 Task: Setup the case team members roles .
Action: Mouse moved to (892, 64)
Screenshot: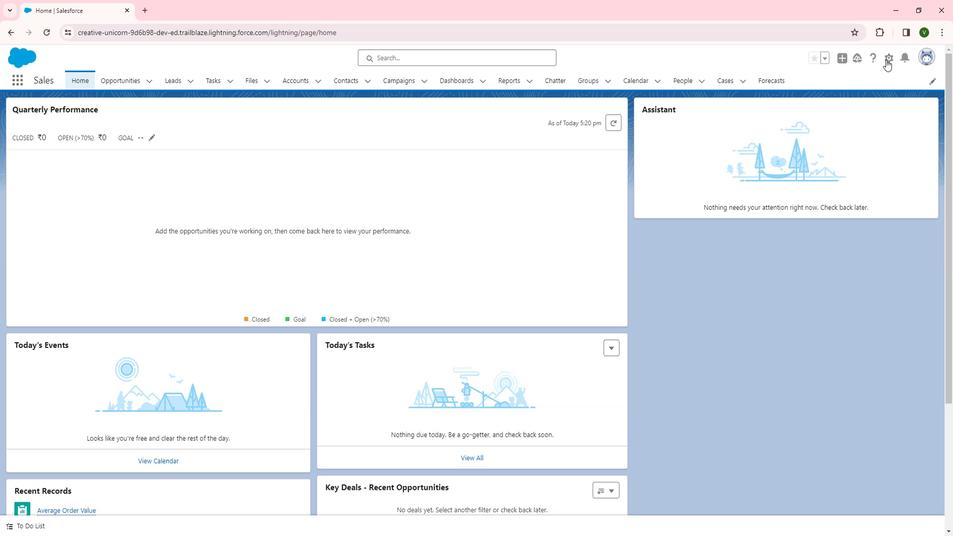 
Action: Mouse pressed left at (892, 64)
Screenshot: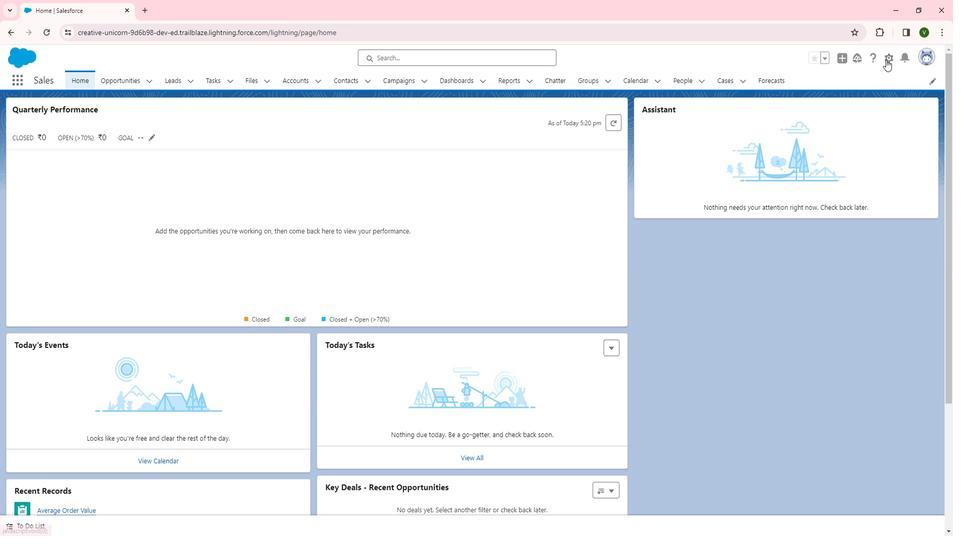 
Action: Mouse moved to (843, 93)
Screenshot: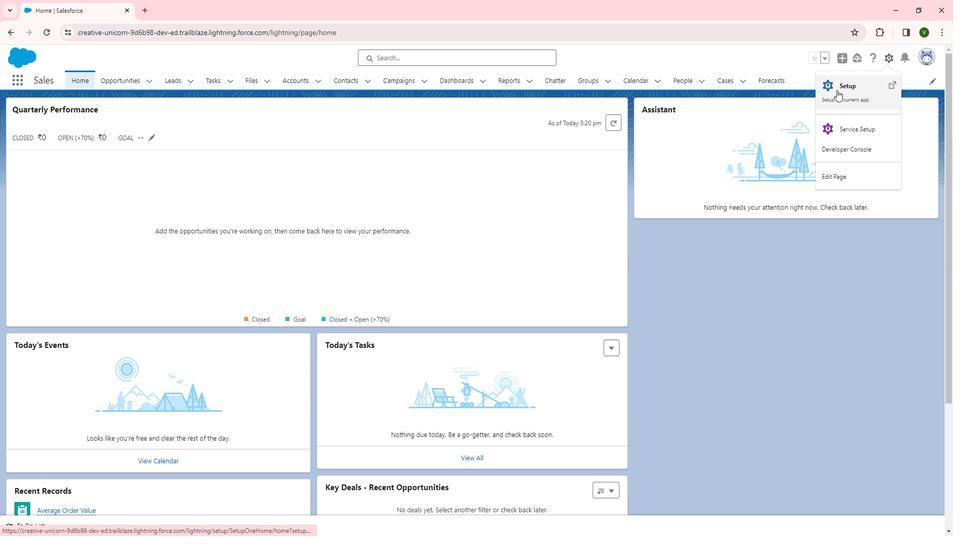 
Action: Mouse pressed left at (843, 93)
Screenshot: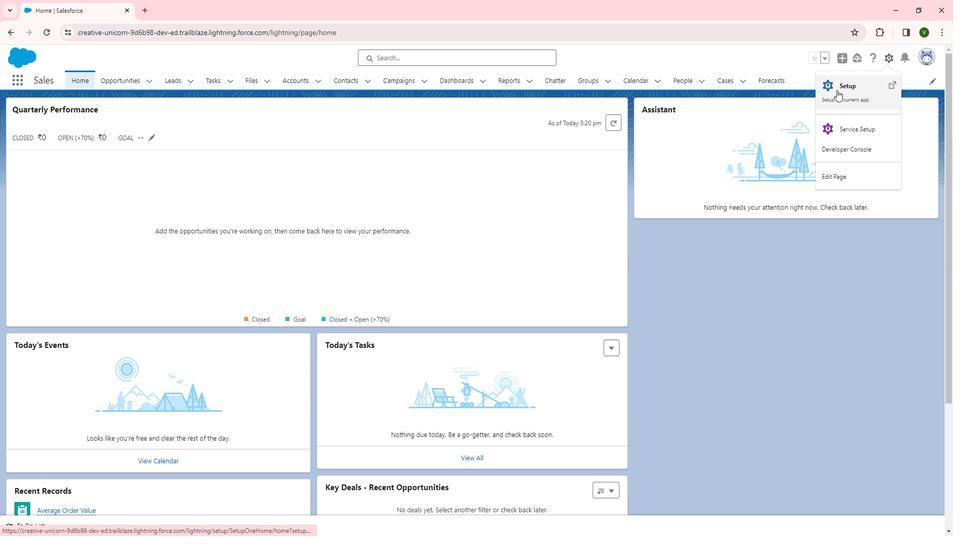 
Action: Mouse moved to (48, 377)
Screenshot: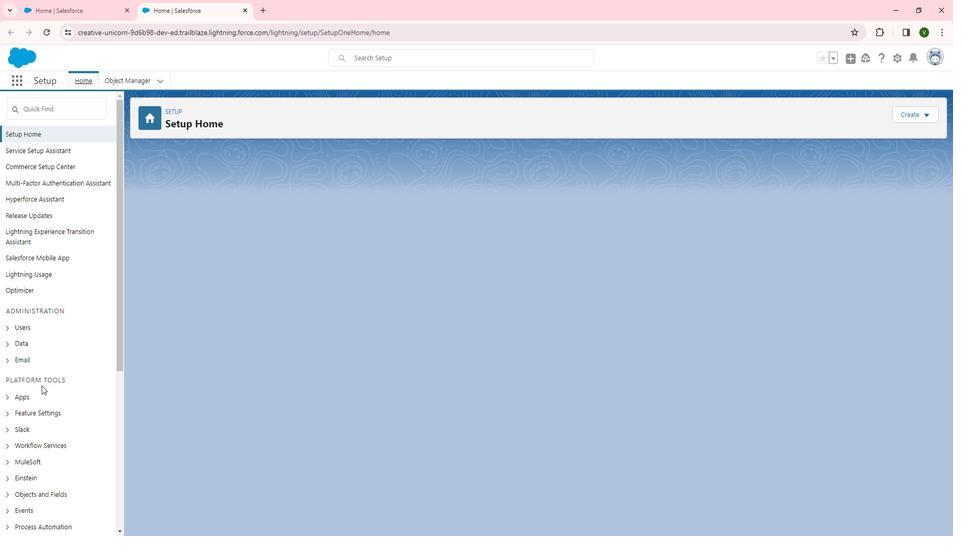 
Action: Mouse scrolled (48, 377) with delta (0, 0)
Screenshot: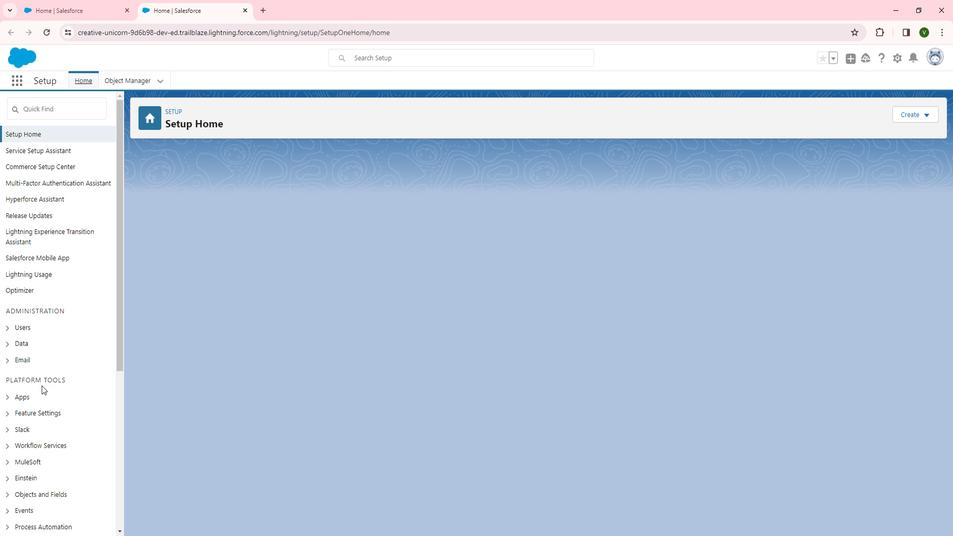 
Action: Mouse scrolled (48, 377) with delta (0, 0)
Screenshot: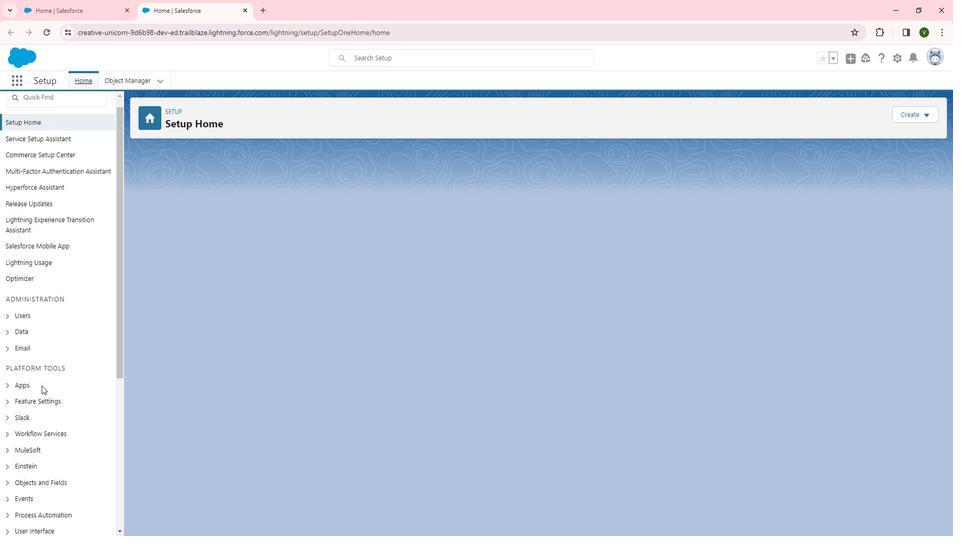 
Action: Mouse moved to (31, 298)
Screenshot: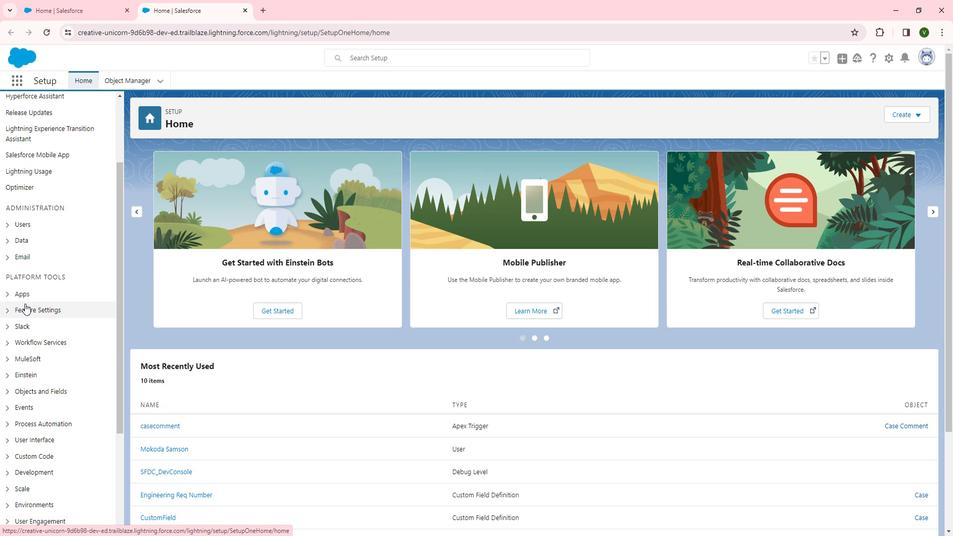 
Action: Mouse pressed left at (31, 298)
Screenshot: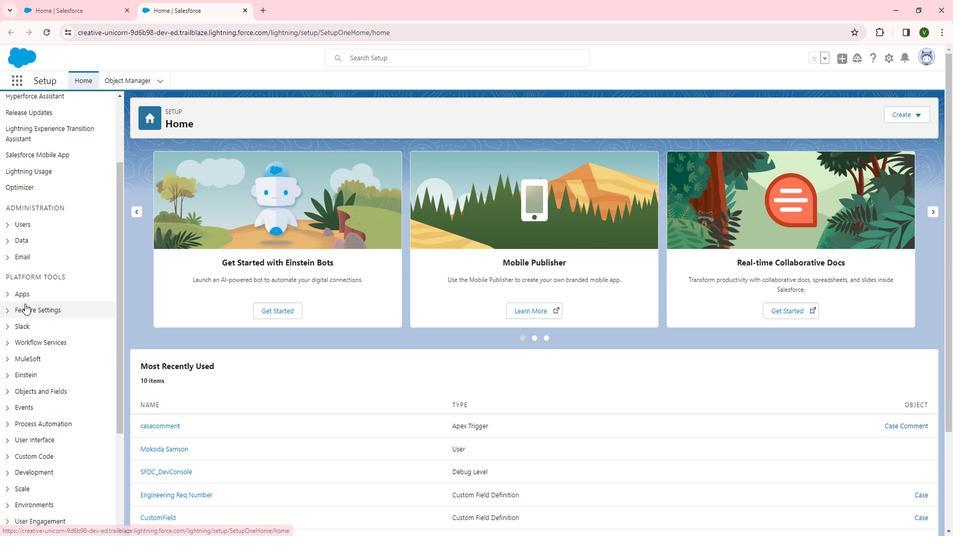 
Action: Mouse moved to (38, 303)
Screenshot: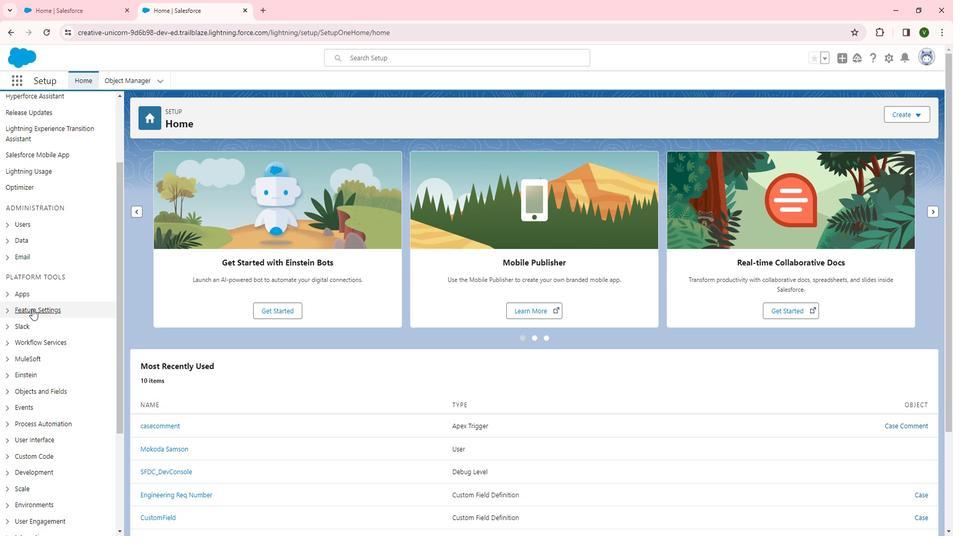 
Action: Mouse pressed left at (38, 303)
Screenshot: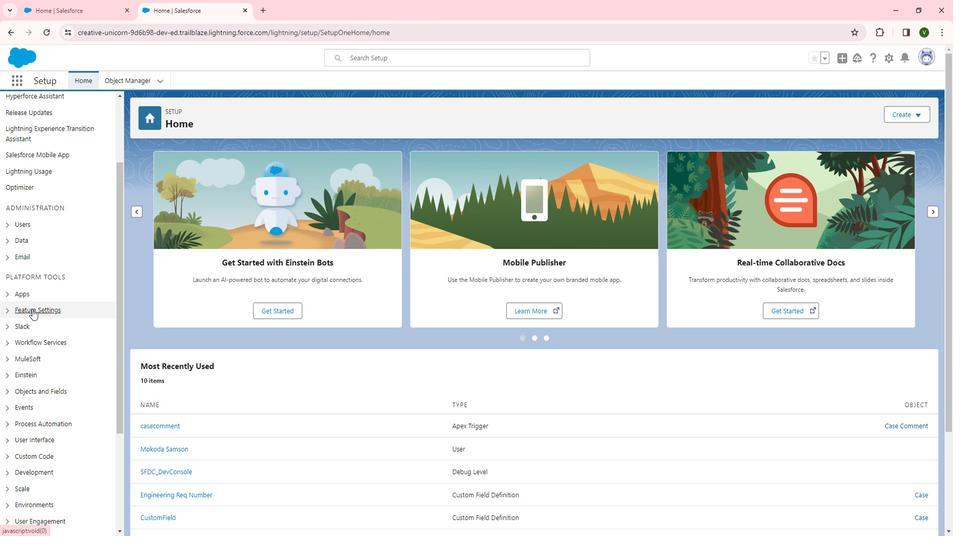 
Action: Mouse moved to (59, 324)
Screenshot: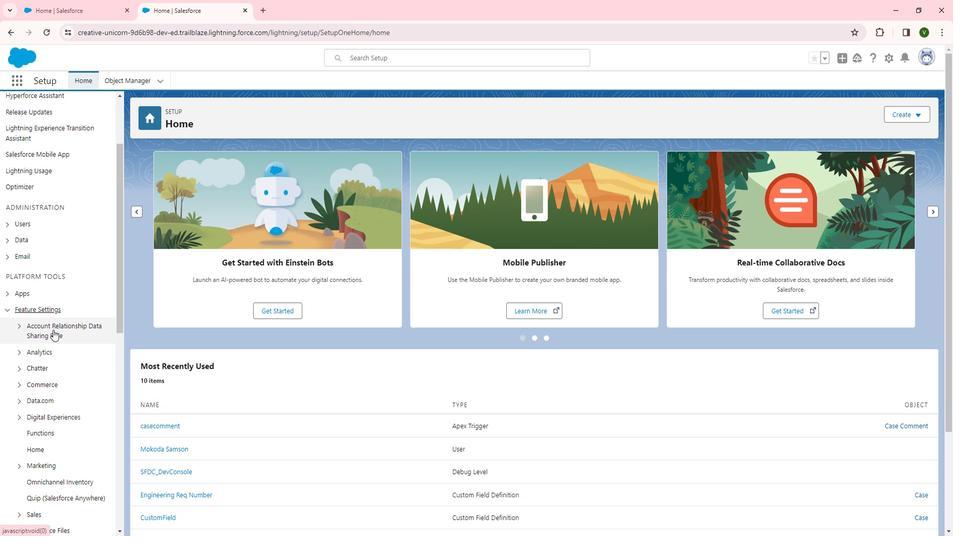 
Action: Mouse scrolled (59, 323) with delta (0, 0)
Screenshot: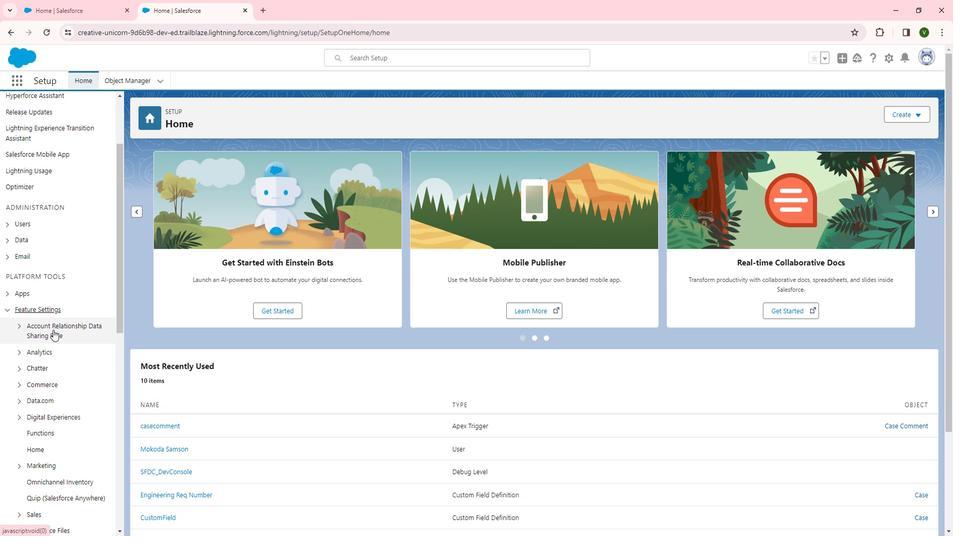 
Action: Mouse scrolled (59, 323) with delta (0, 0)
Screenshot: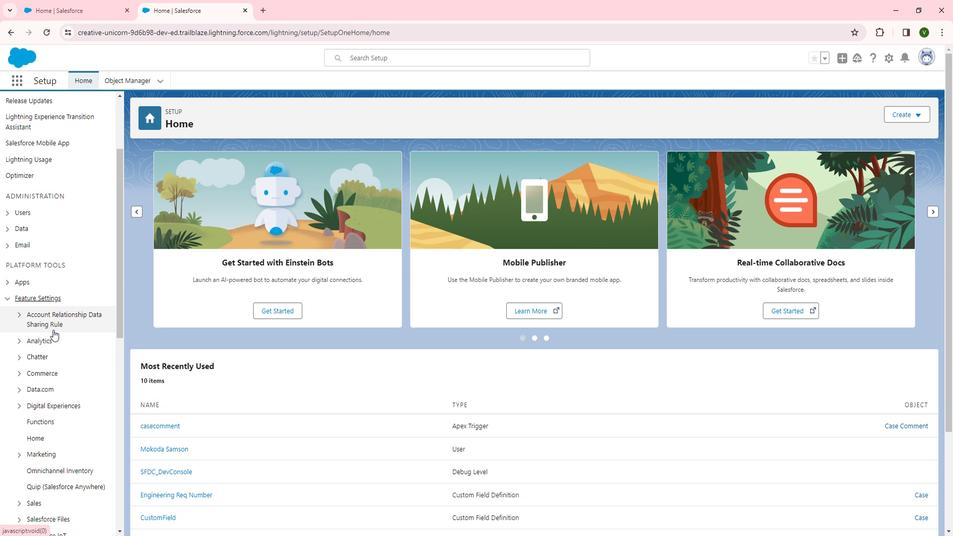 
Action: Mouse moved to (40, 450)
Screenshot: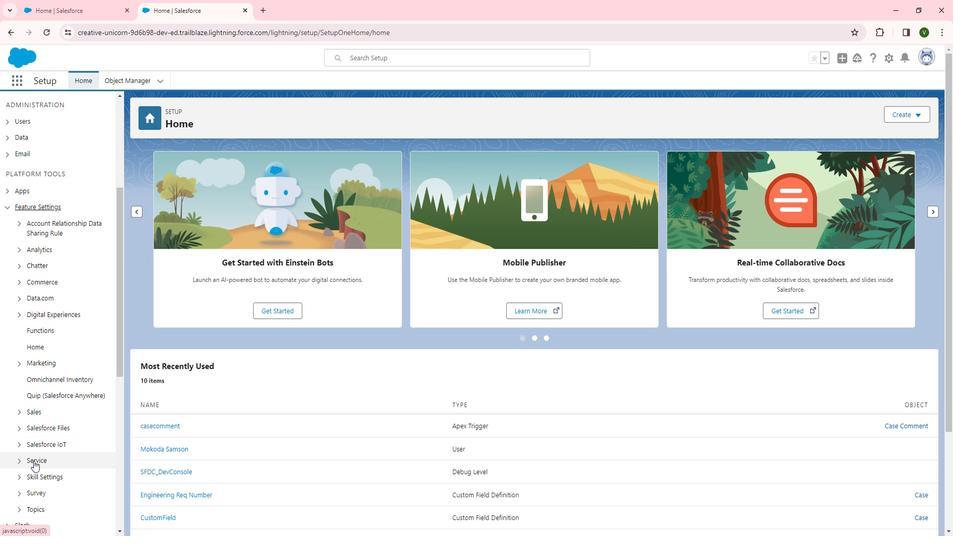 
Action: Mouse pressed left at (40, 450)
Screenshot: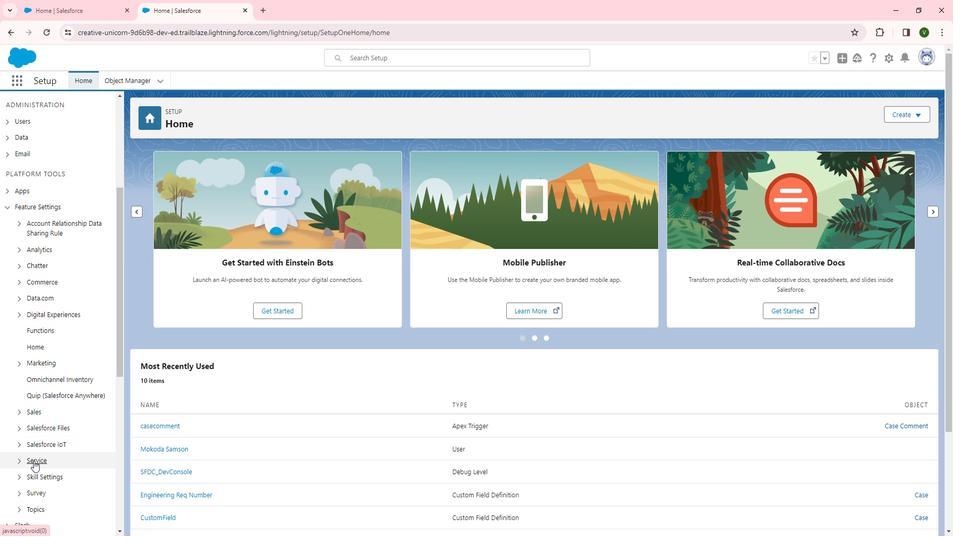 
Action: Mouse moved to (56, 436)
Screenshot: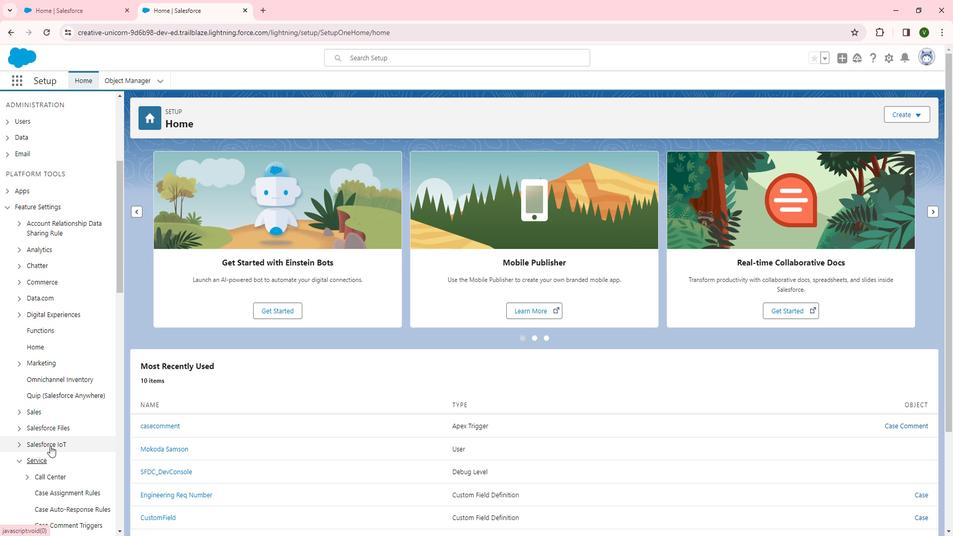 
Action: Mouse scrolled (56, 435) with delta (0, 0)
Screenshot: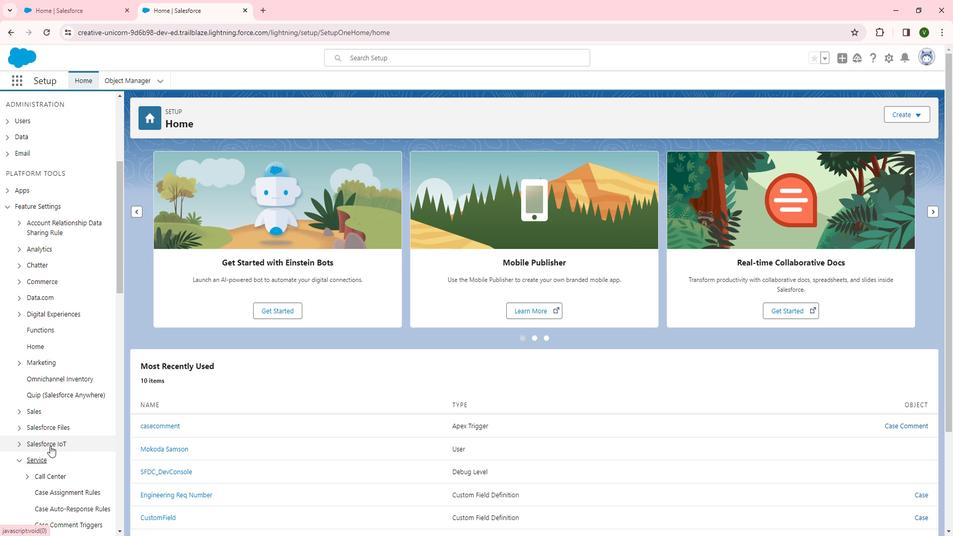 
Action: Mouse moved to (56, 436)
Screenshot: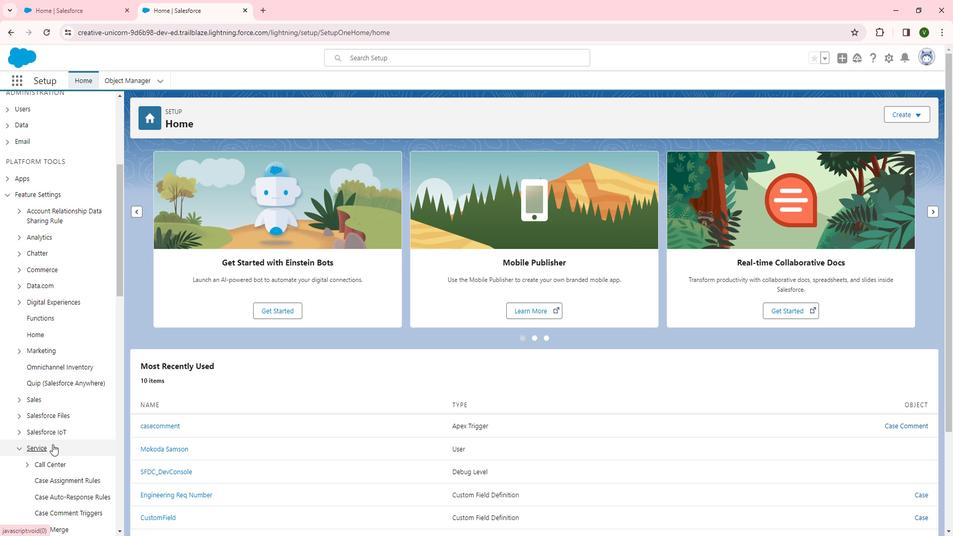 
Action: Mouse scrolled (56, 435) with delta (0, 0)
Screenshot: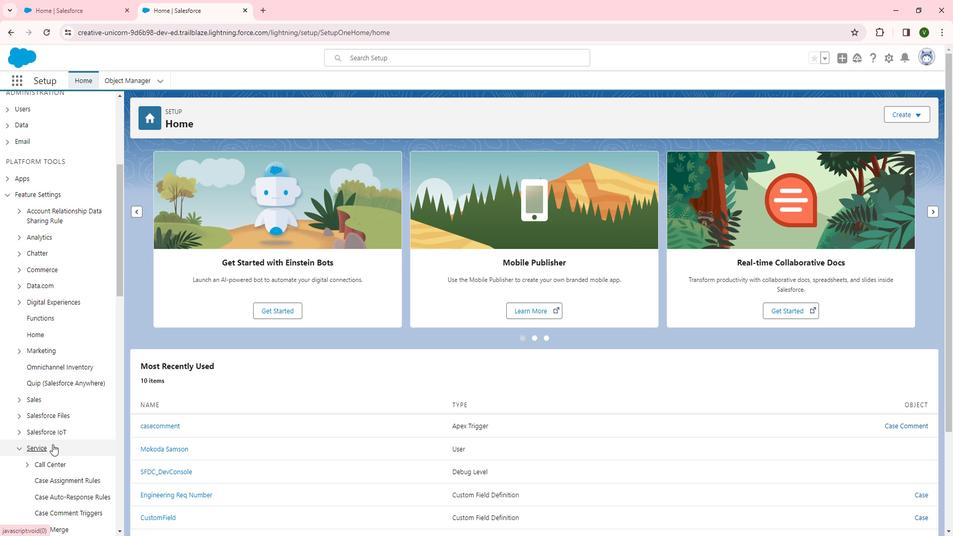 
Action: Mouse moved to (59, 434)
Screenshot: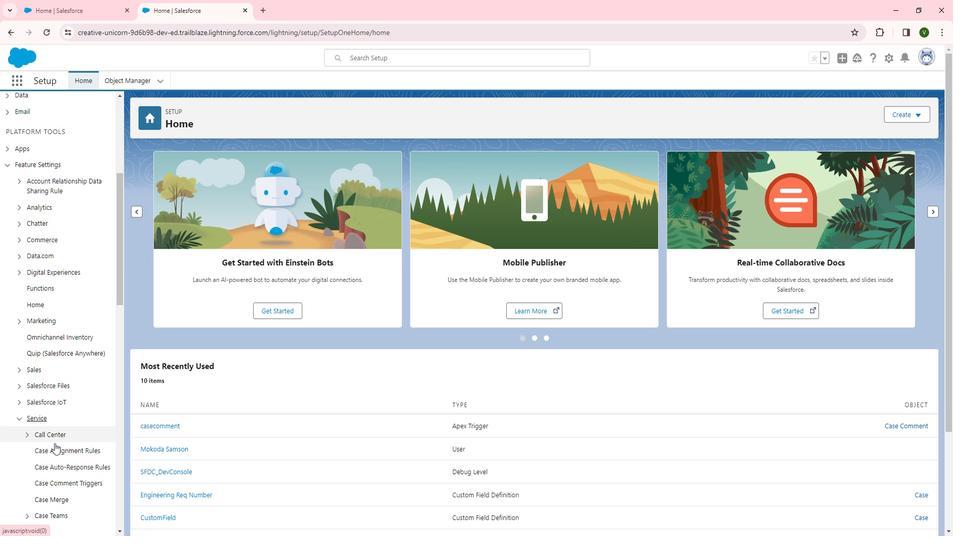 
Action: Mouse scrolled (59, 434) with delta (0, 0)
Screenshot: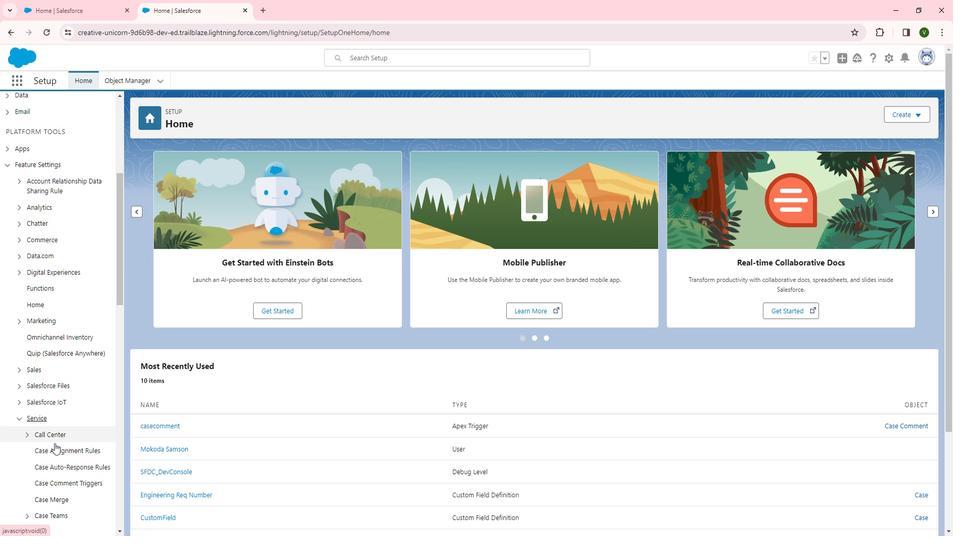 
Action: Mouse moved to (70, 429)
Screenshot: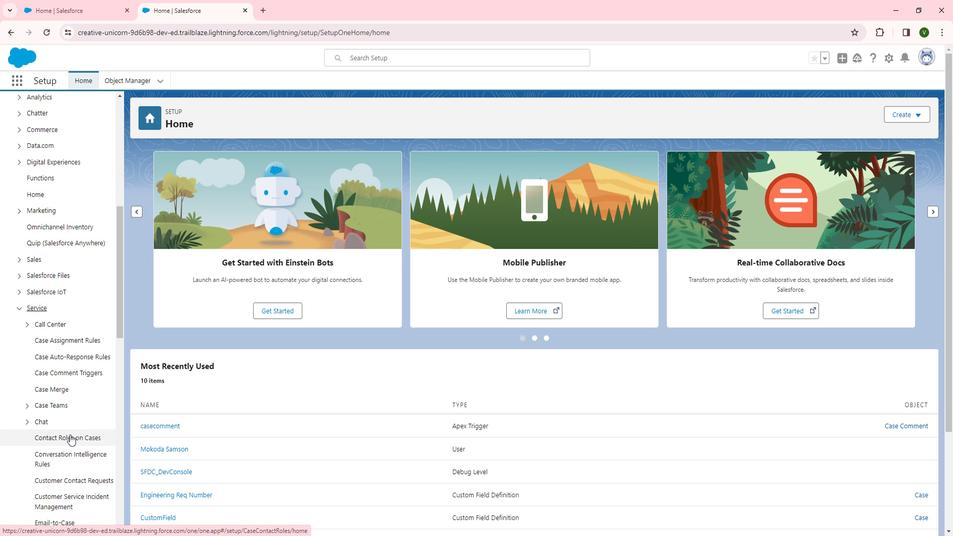 
Action: Mouse scrolled (70, 428) with delta (0, 0)
Screenshot: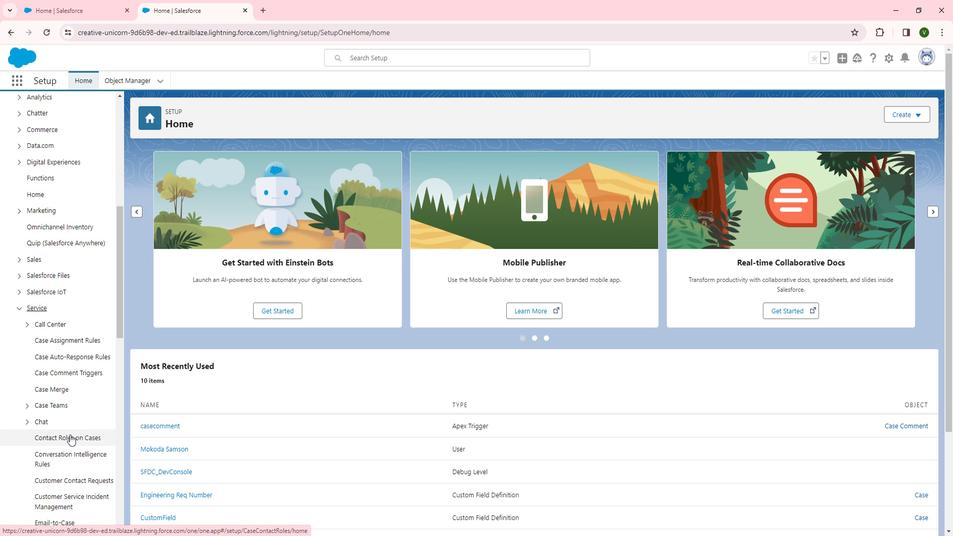 
Action: Mouse moved to (55, 344)
Screenshot: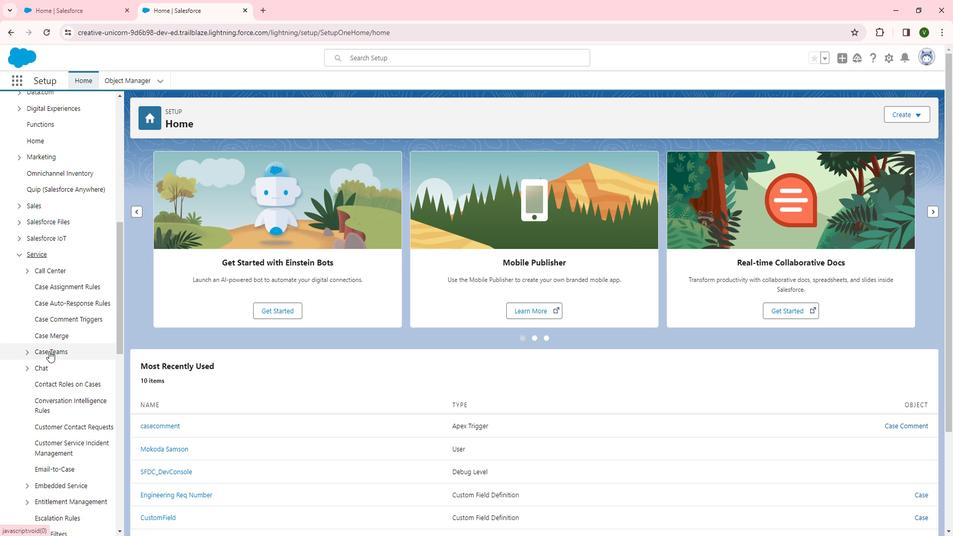 
Action: Mouse pressed left at (55, 344)
Screenshot: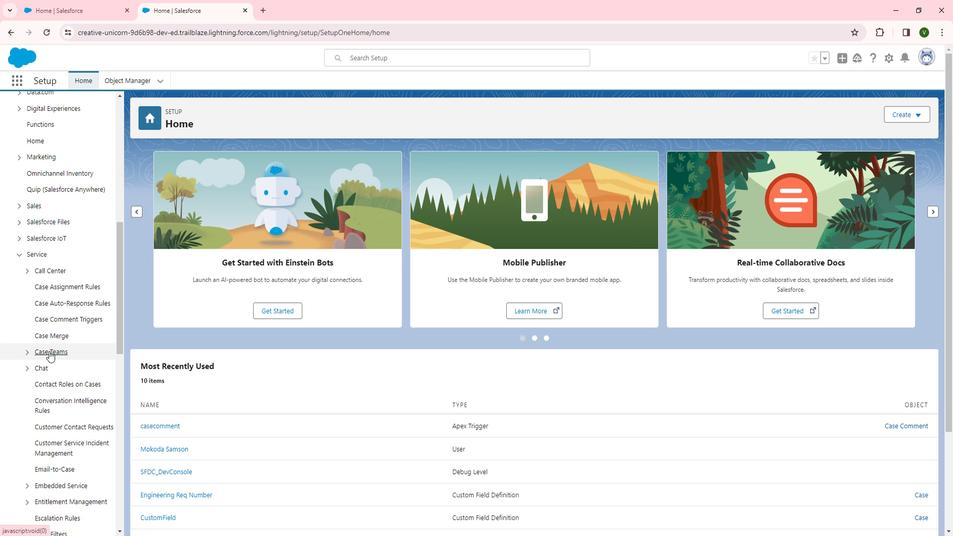 
Action: Mouse moved to (72, 363)
Screenshot: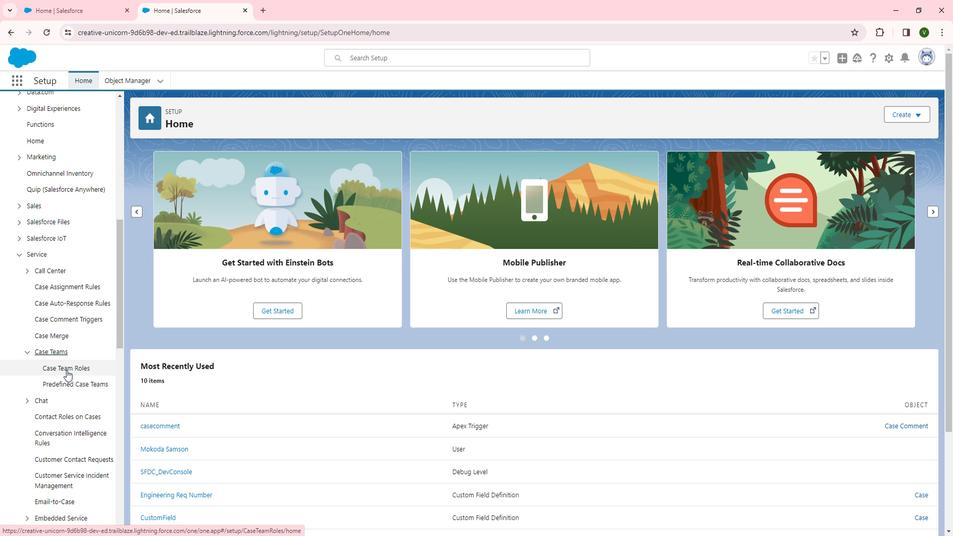 
Action: Mouse pressed left at (72, 363)
Screenshot: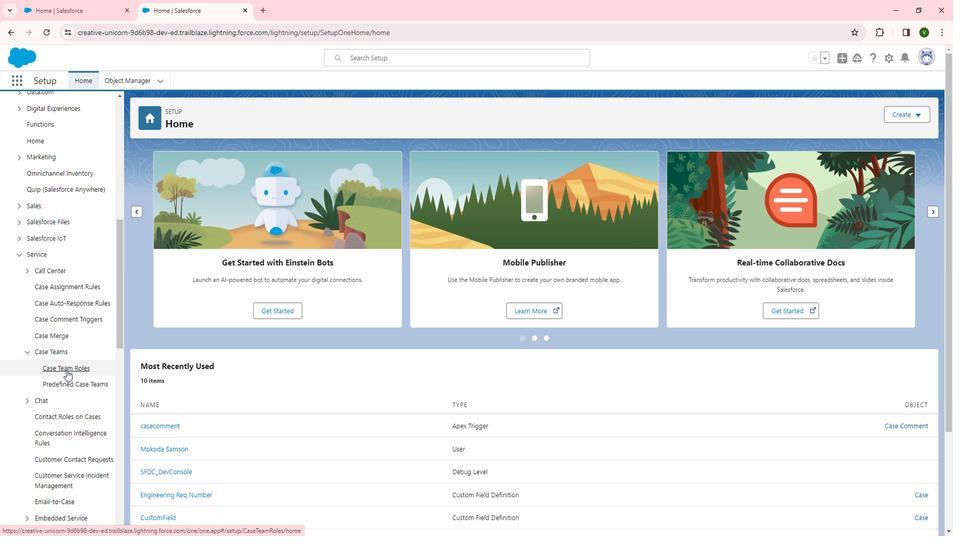 
Action: Mouse moved to (545, 200)
Screenshot: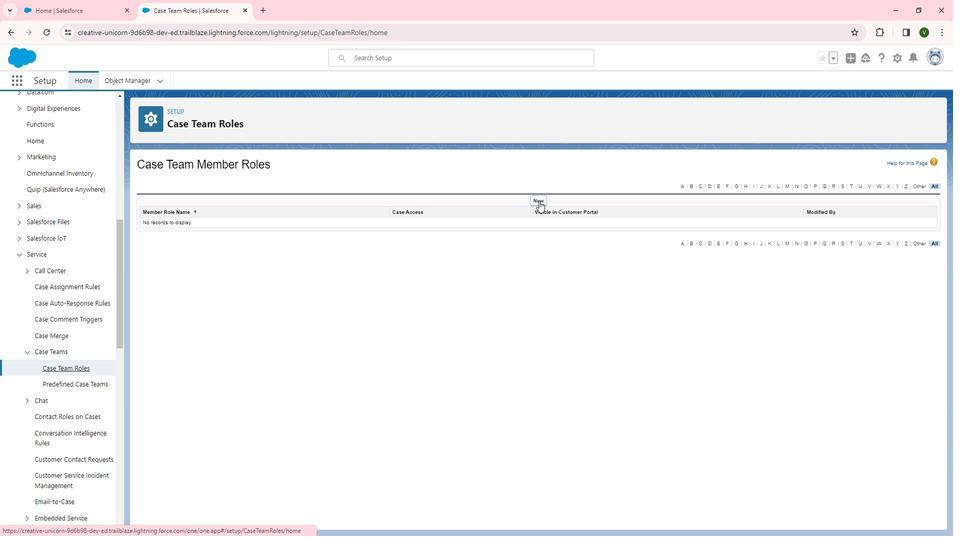 
Action: Mouse pressed left at (545, 200)
Screenshot: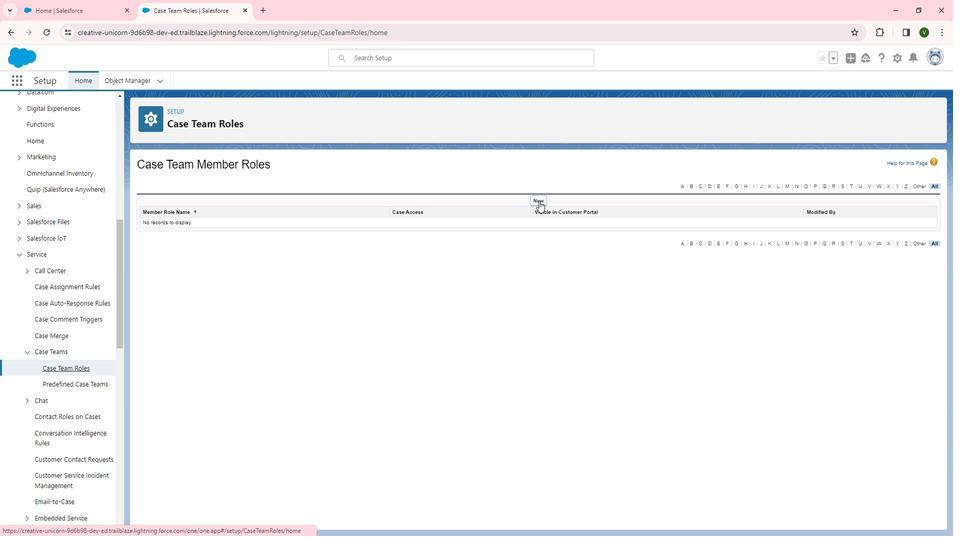 
Action: Mouse moved to (339, 208)
Screenshot: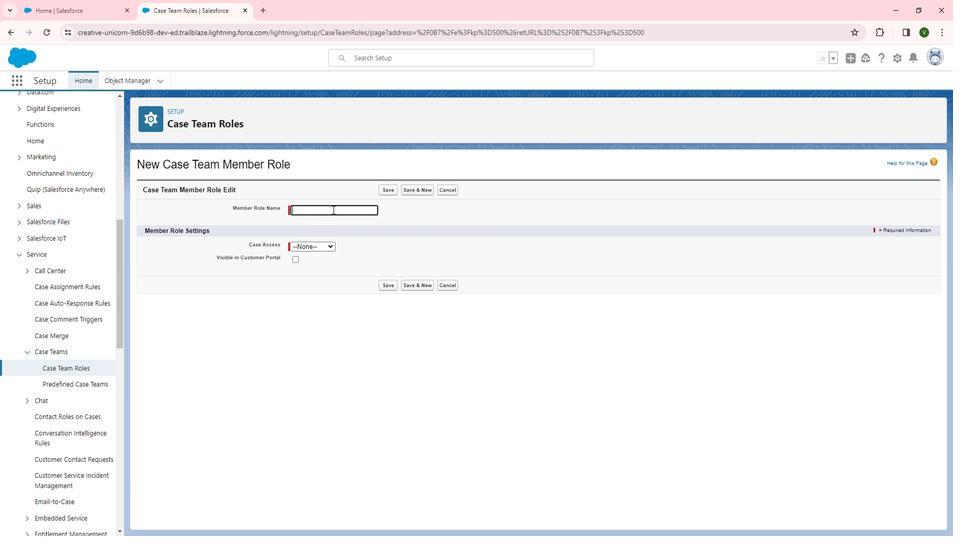 
Action: Mouse pressed left at (339, 208)
Screenshot: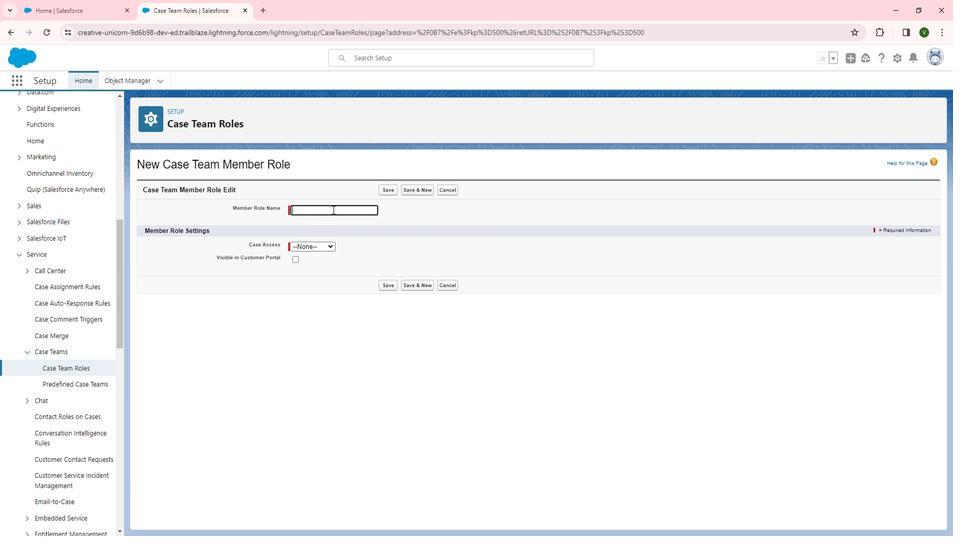 
Action: Key pressed support
Screenshot: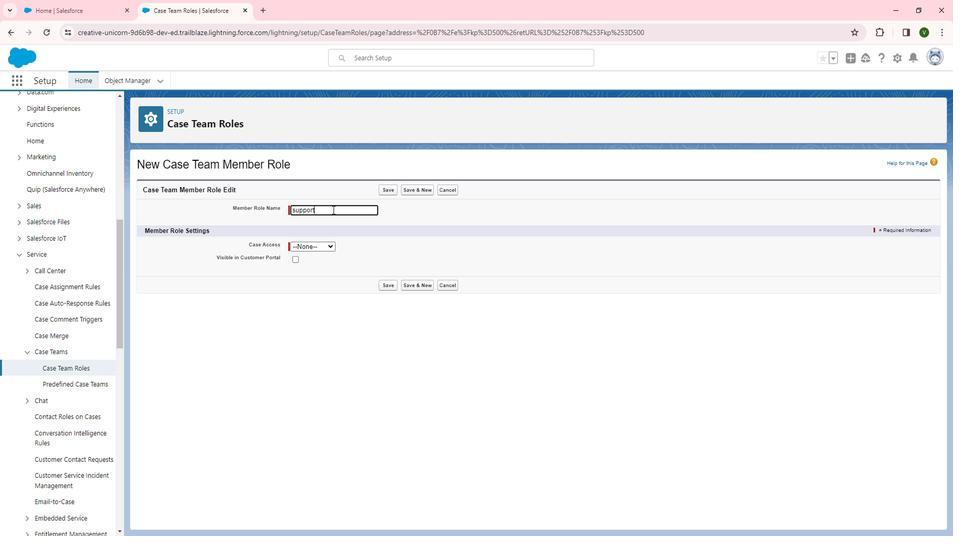 
Action: Mouse moved to (325, 242)
Screenshot: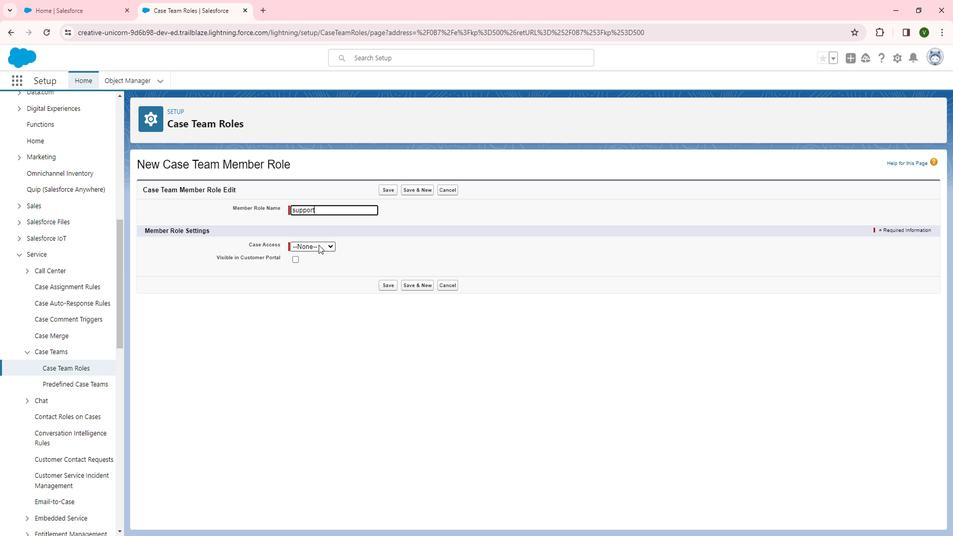 
Action: Mouse pressed left at (325, 242)
Screenshot: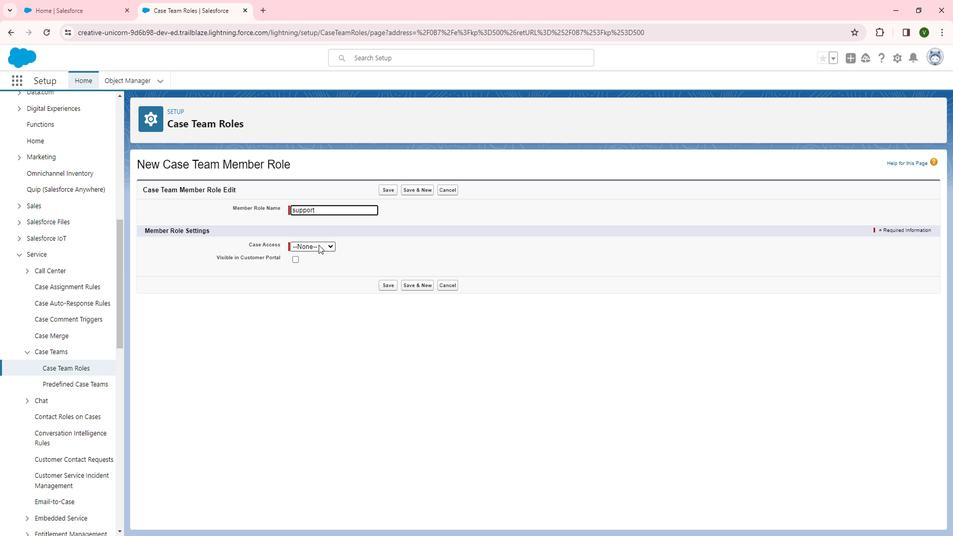 
Action: Mouse moved to (329, 266)
Screenshot: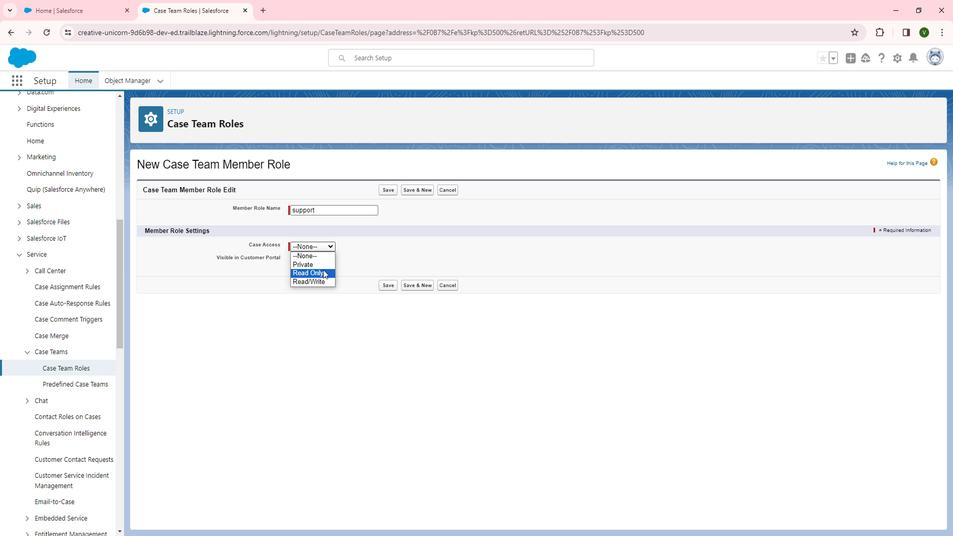 
Action: Mouse pressed left at (329, 266)
Screenshot: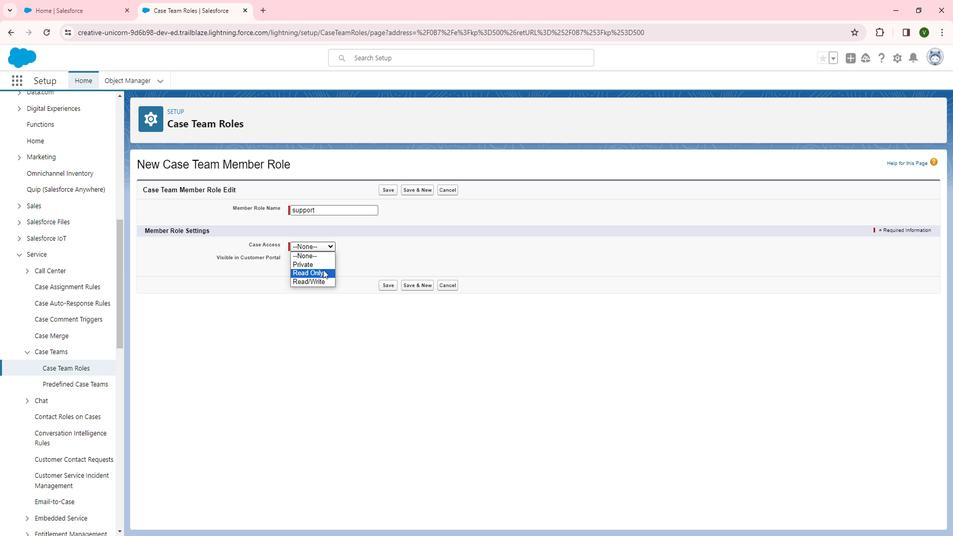 
Action: Mouse moved to (389, 189)
Screenshot: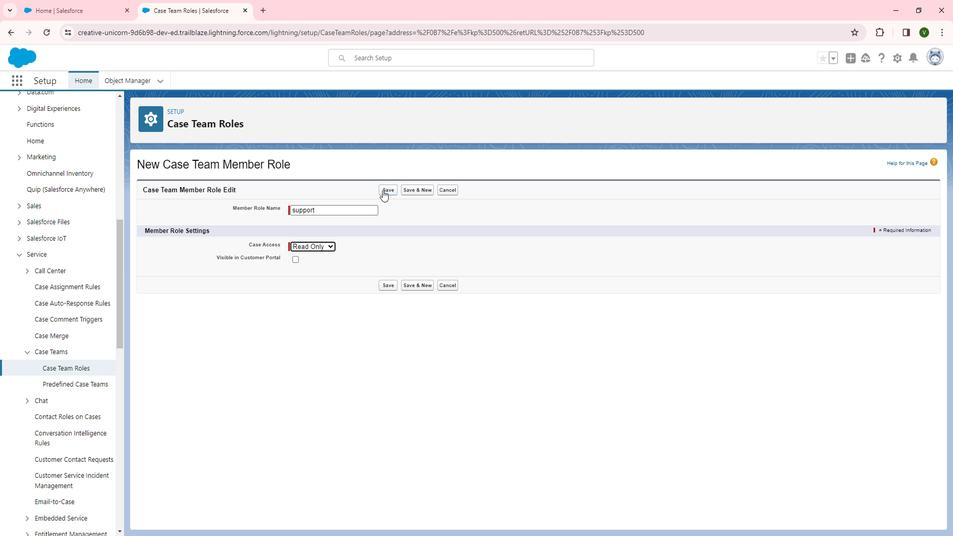 
Action: Mouse pressed left at (389, 189)
Screenshot: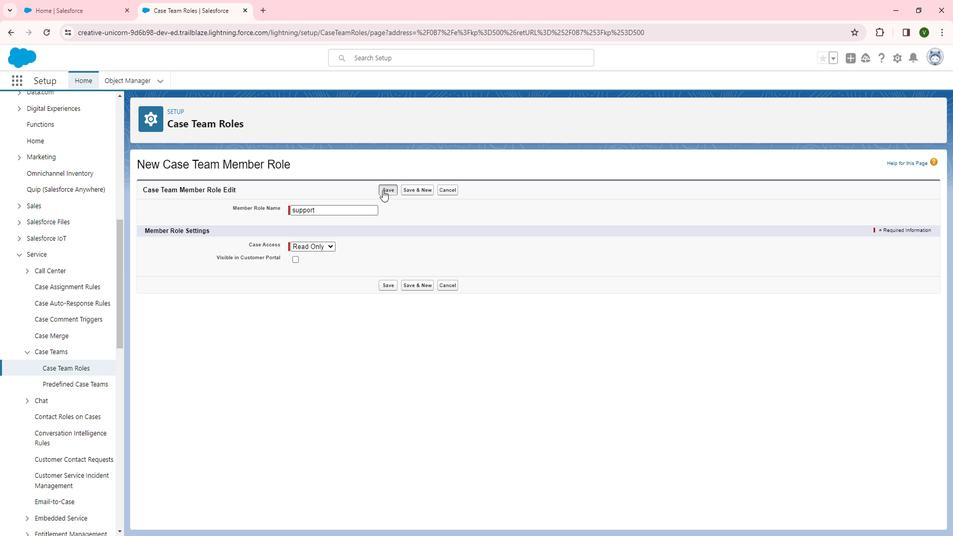 
Action: Mouse moved to (399, 312)
Screenshot: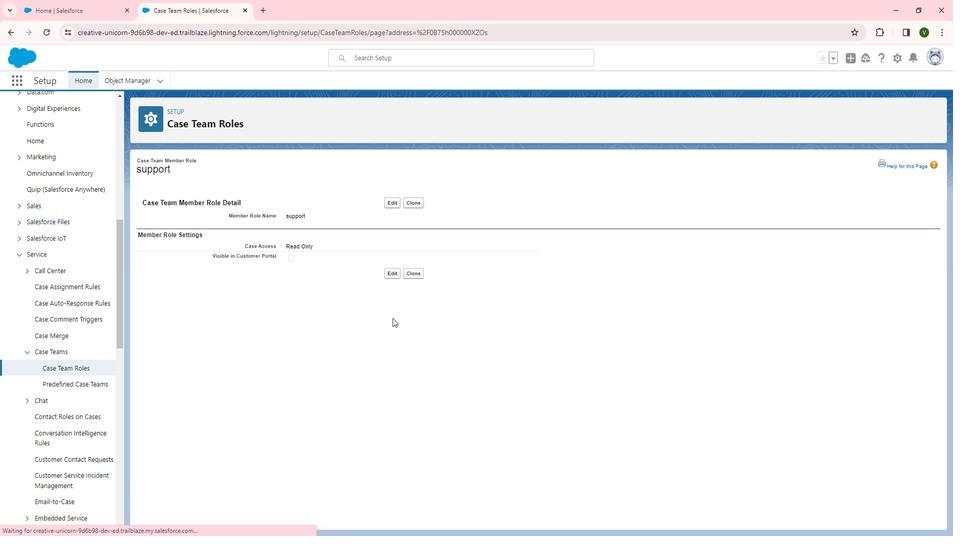 
